 Task: Toggle the audio filter "Audio channel remapper".
Action: Mouse moved to (118, 15)
Screenshot: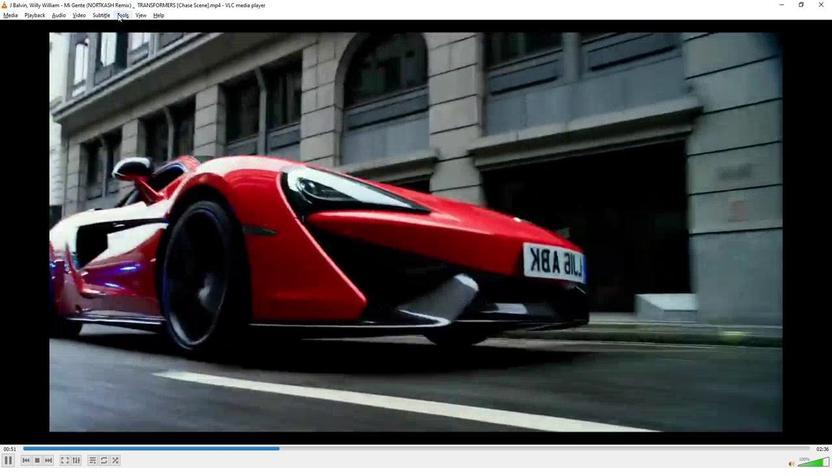
Action: Mouse pressed left at (118, 15)
Screenshot: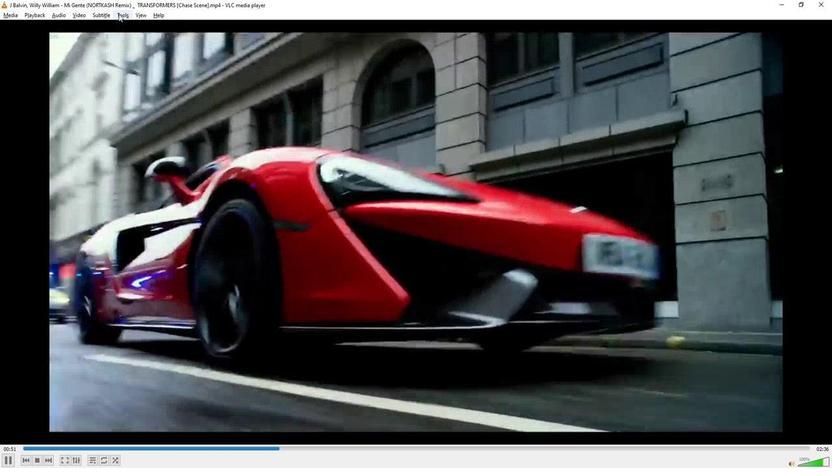 
Action: Mouse moved to (132, 119)
Screenshot: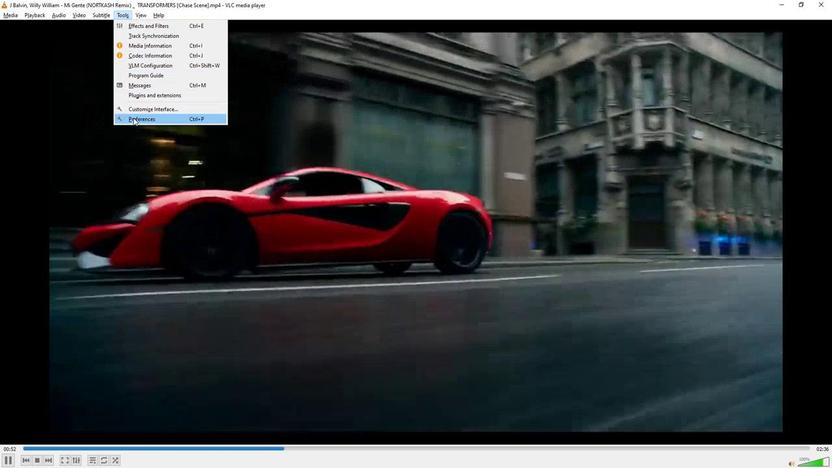 
Action: Mouse pressed left at (132, 119)
Screenshot: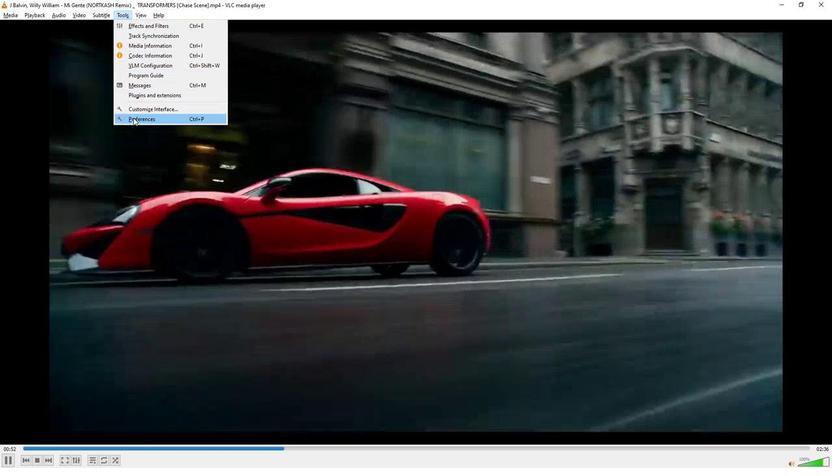 
Action: Mouse moved to (241, 353)
Screenshot: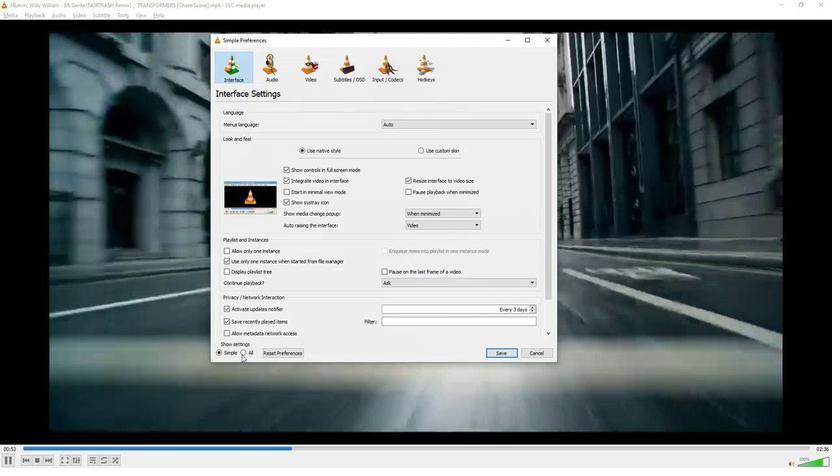 
Action: Mouse pressed left at (241, 353)
Screenshot: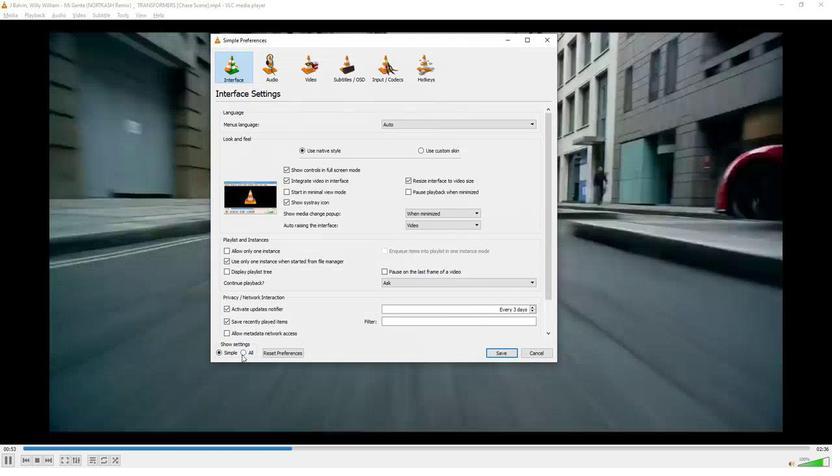 
Action: Mouse moved to (260, 156)
Screenshot: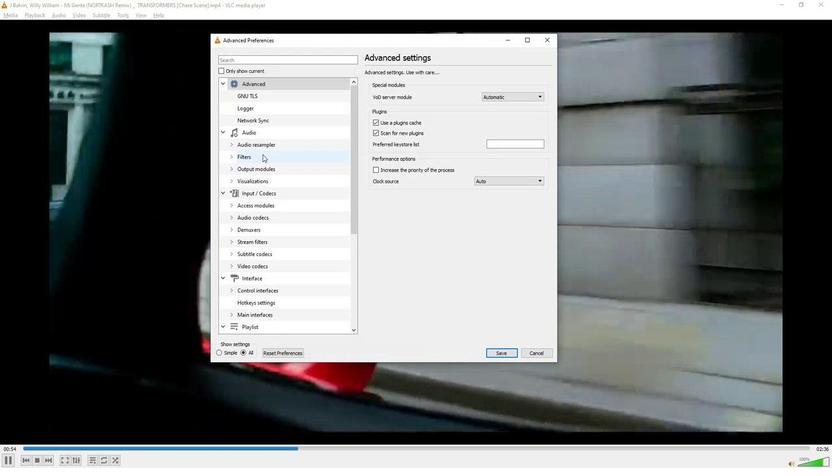 
Action: Mouse pressed left at (260, 156)
Screenshot: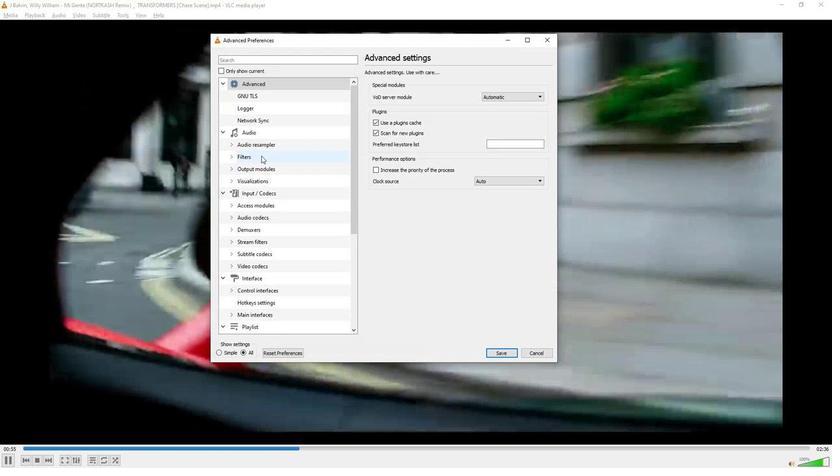 
Action: Mouse moved to (466, 115)
Screenshot: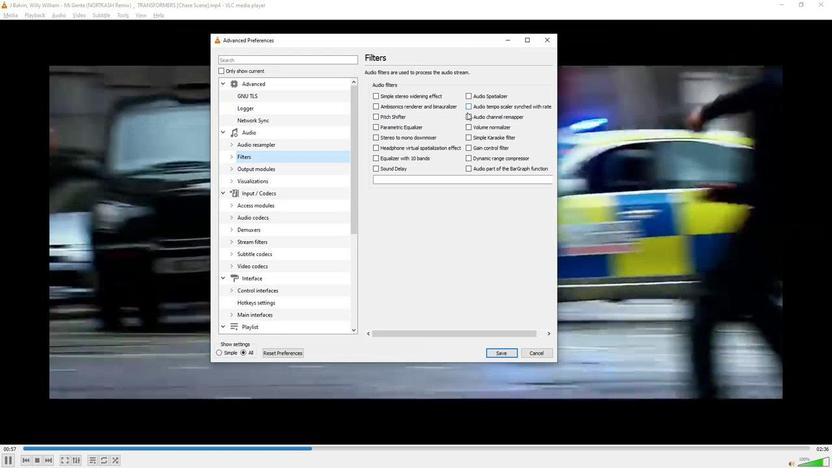 
Action: Mouse pressed left at (466, 115)
Screenshot: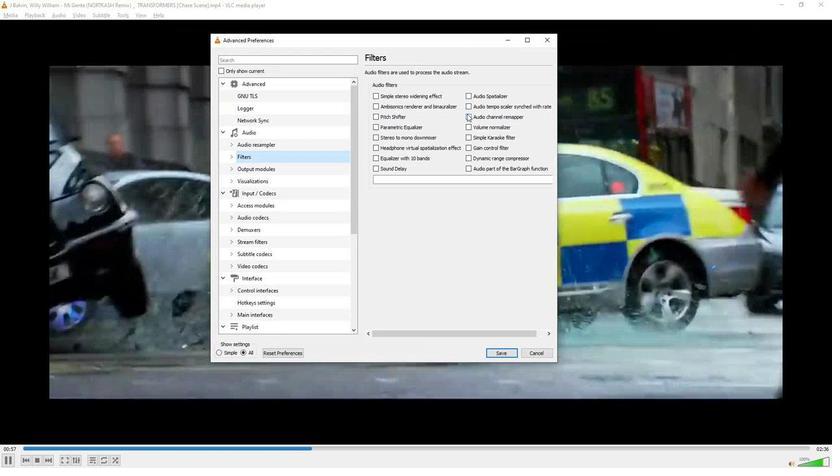 
Action: Mouse moved to (418, 236)
Screenshot: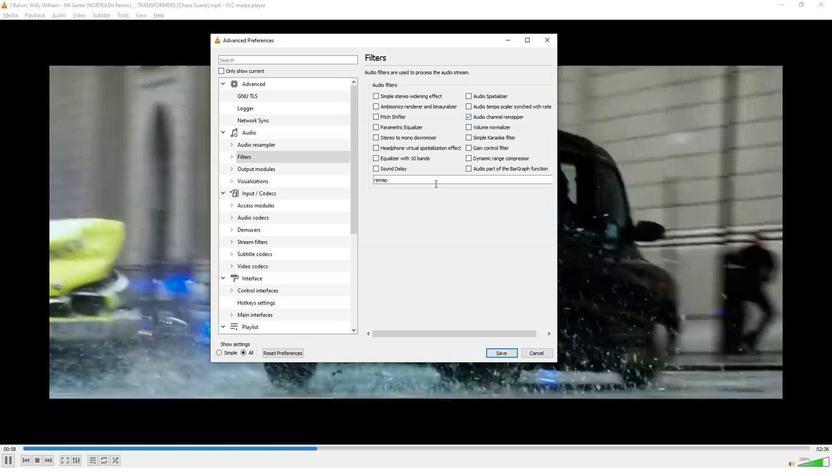 
